 Task: Create a due date automation trigger when advanced on, the moment a card is due add dates starting today.
Action: Mouse moved to (929, 268)
Screenshot: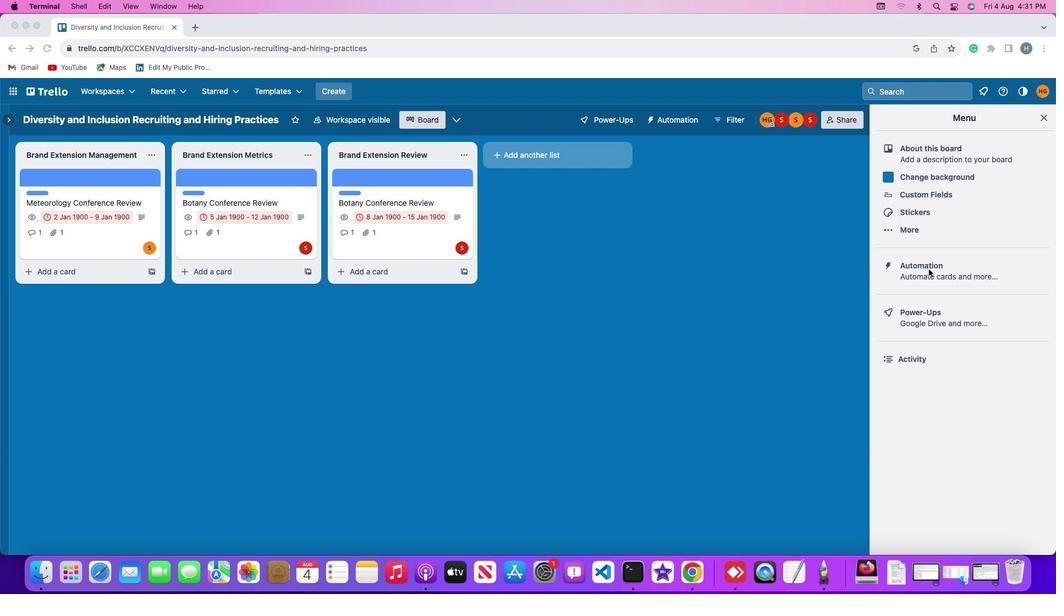 
Action: Mouse pressed left at (929, 268)
Screenshot: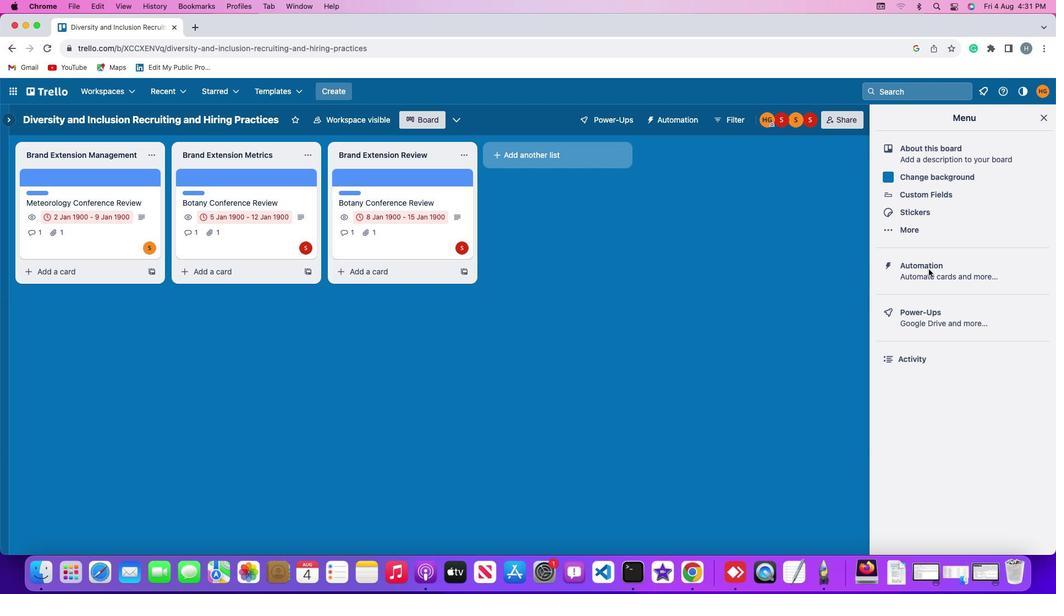 
Action: Mouse pressed left at (929, 268)
Screenshot: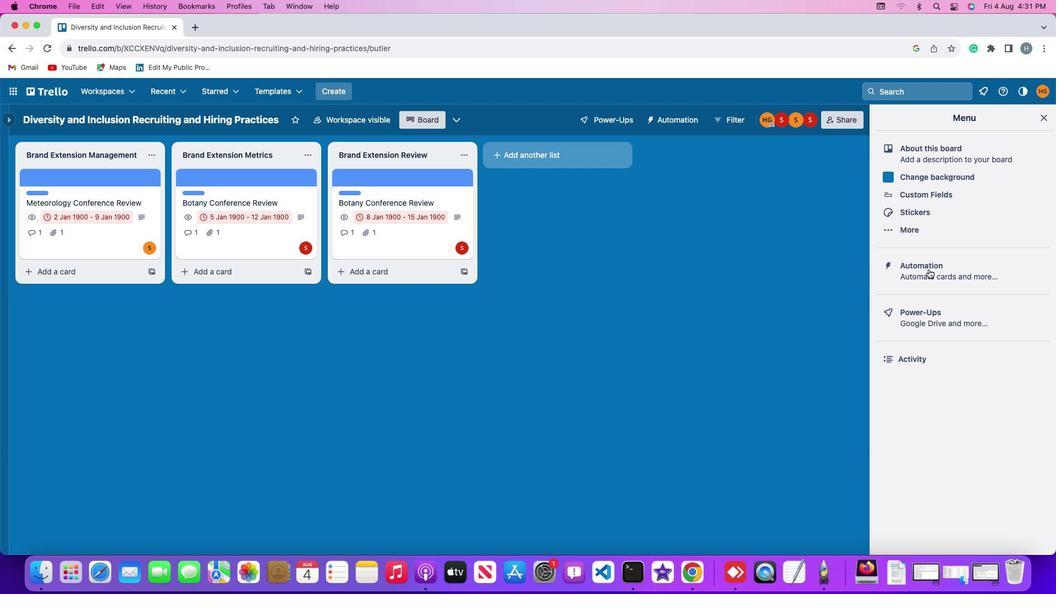 
Action: Mouse moved to (65, 258)
Screenshot: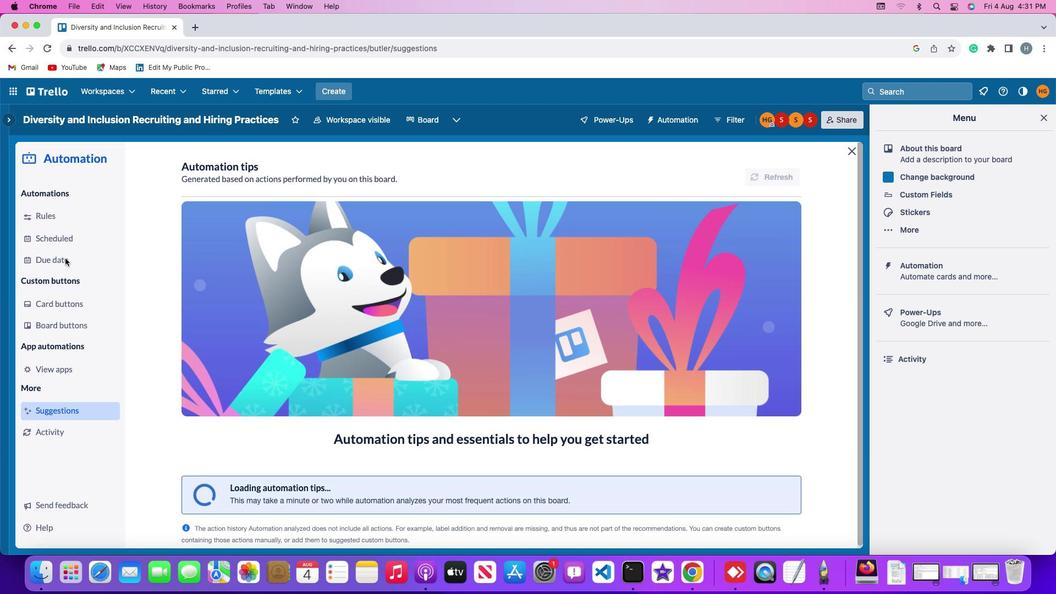 
Action: Mouse pressed left at (65, 258)
Screenshot: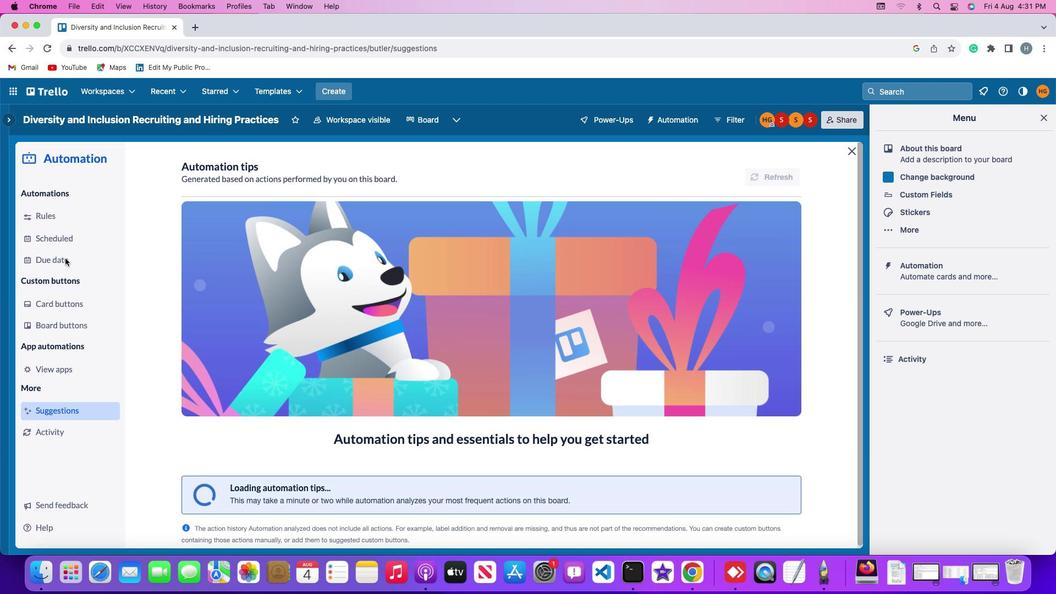 
Action: Mouse moved to (740, 166)
Screenshot: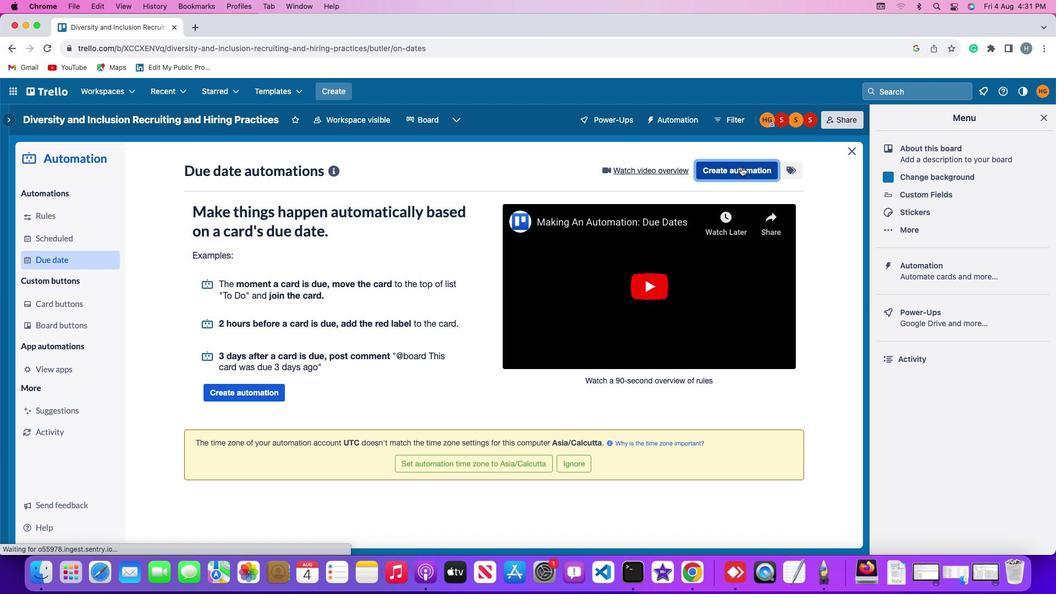 
Action: Mouse pressed left at (740, 166)
Screenshot: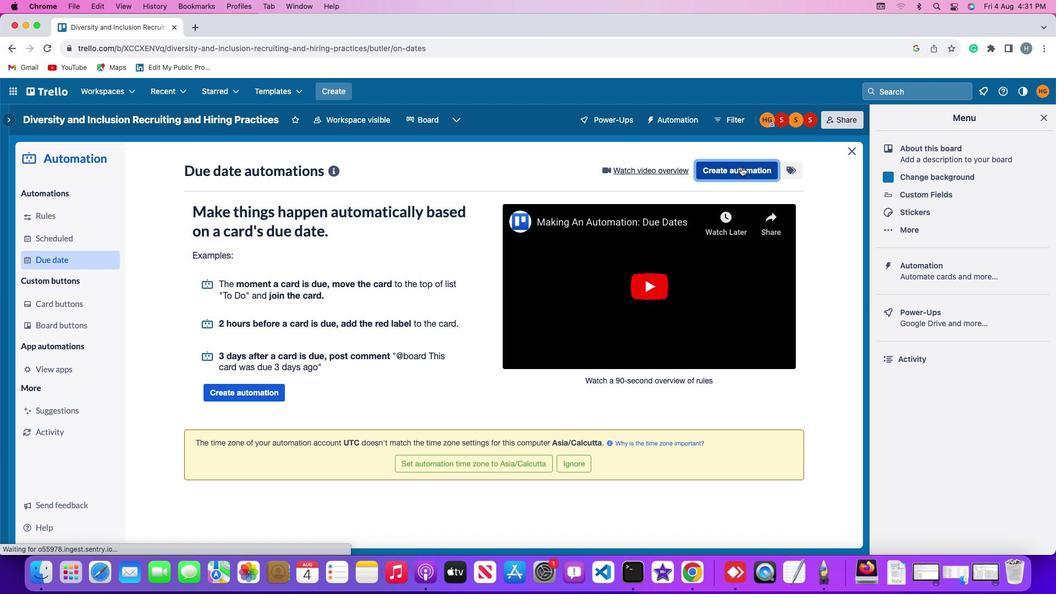 
Action: Mouse moved to (526, 278)
Screenshot: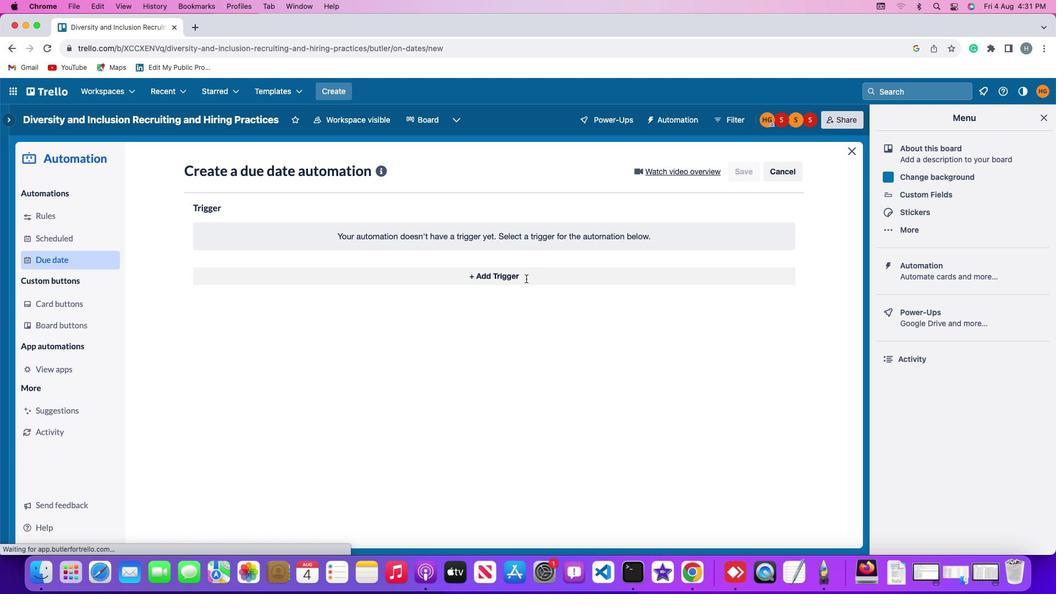 
Action: Mouse pressed left at (526, 278)
Screenshot: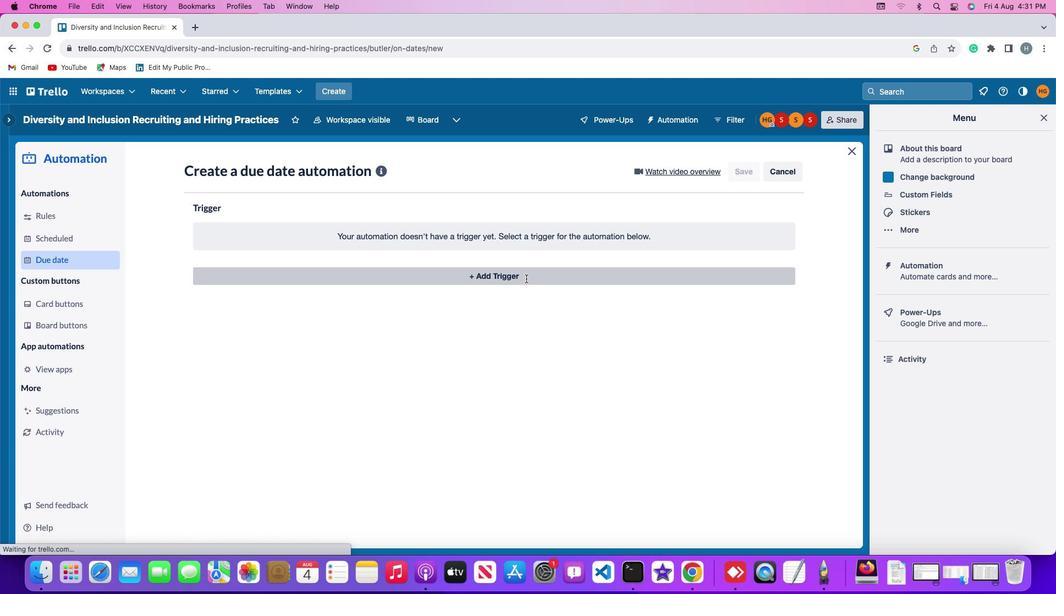 
Action: Mouse moved to (232, 403)
Screenshot: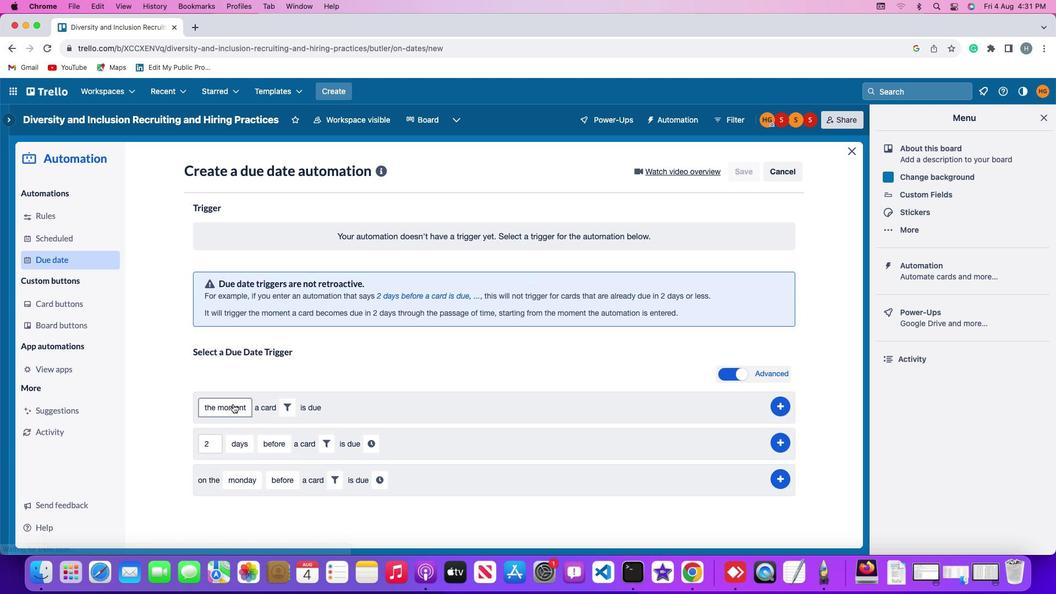 
Action: Mouse pressed left at (232, 403)
Screenshot: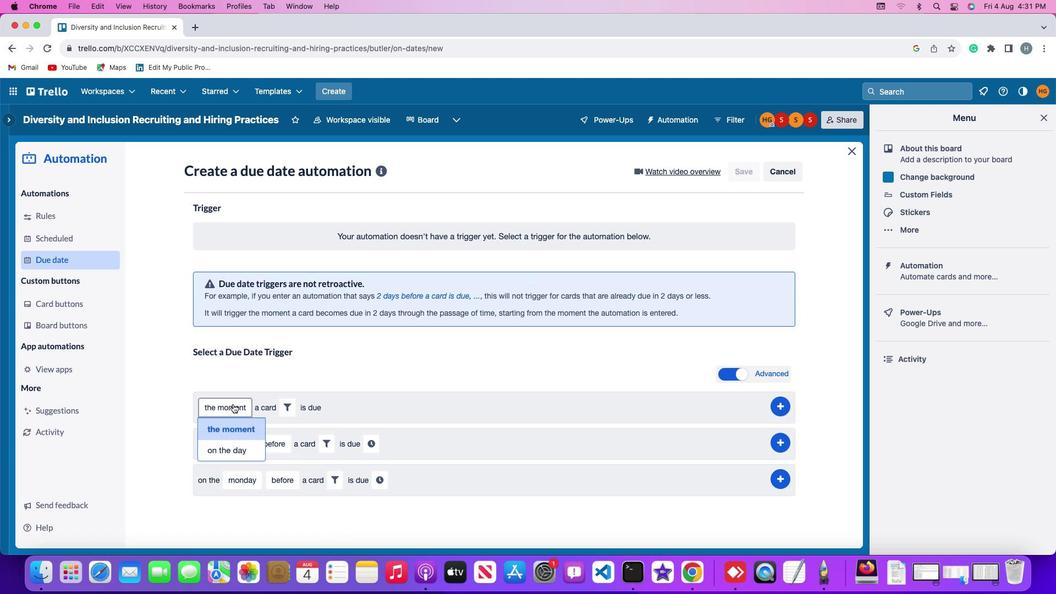 
Action: Mouse moved to (233, 426)
Screenshot: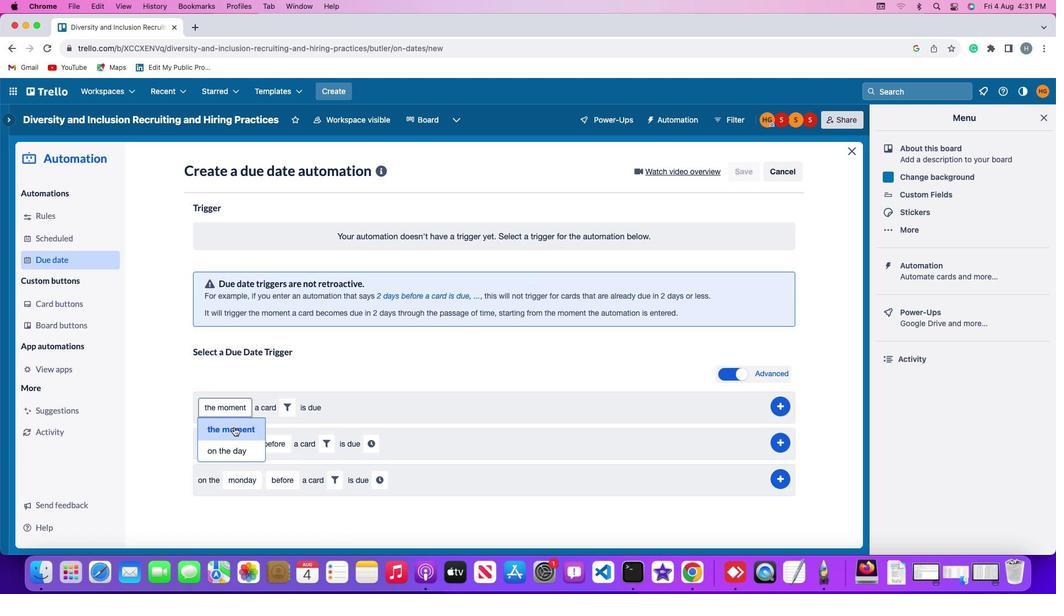 
Action: Mouse pressed left at (233, 426)
Screenshot: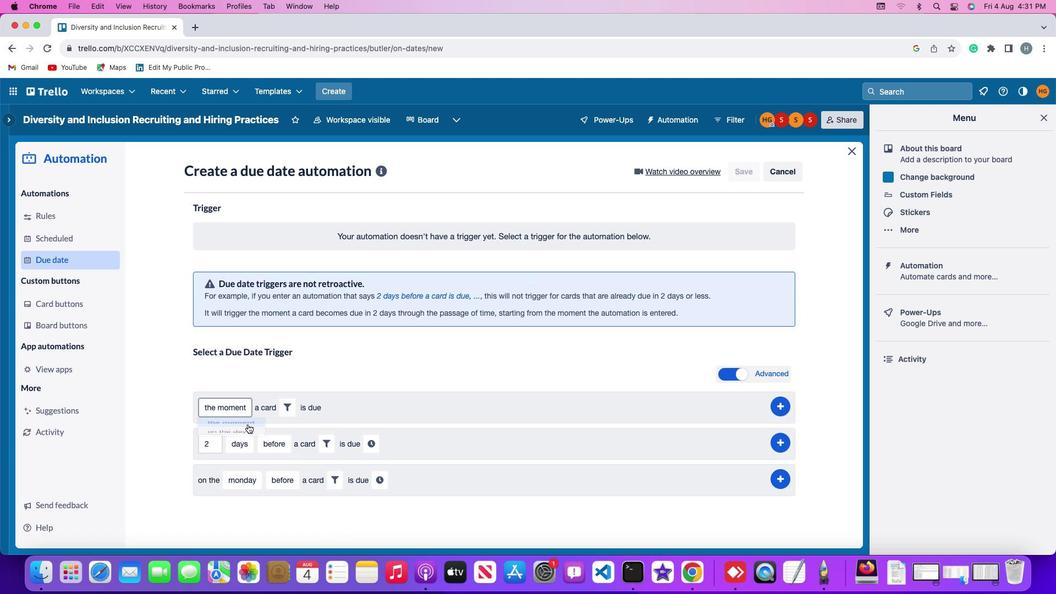 
Action: Mouse moved to (284, 407)
Screenshot: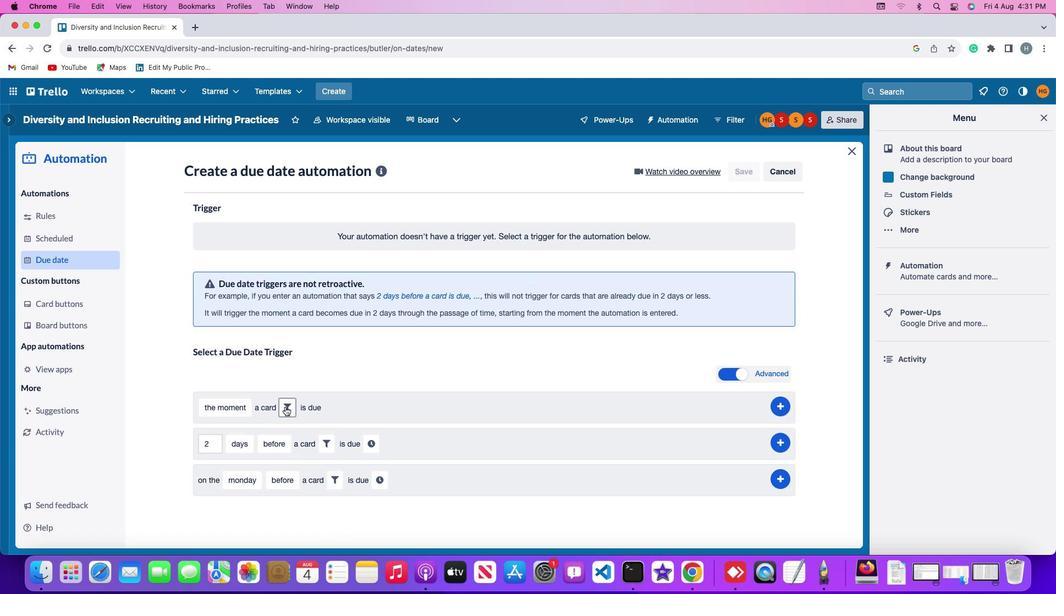 
Action: Mouse pressed left at (284, 407)
Screenshot: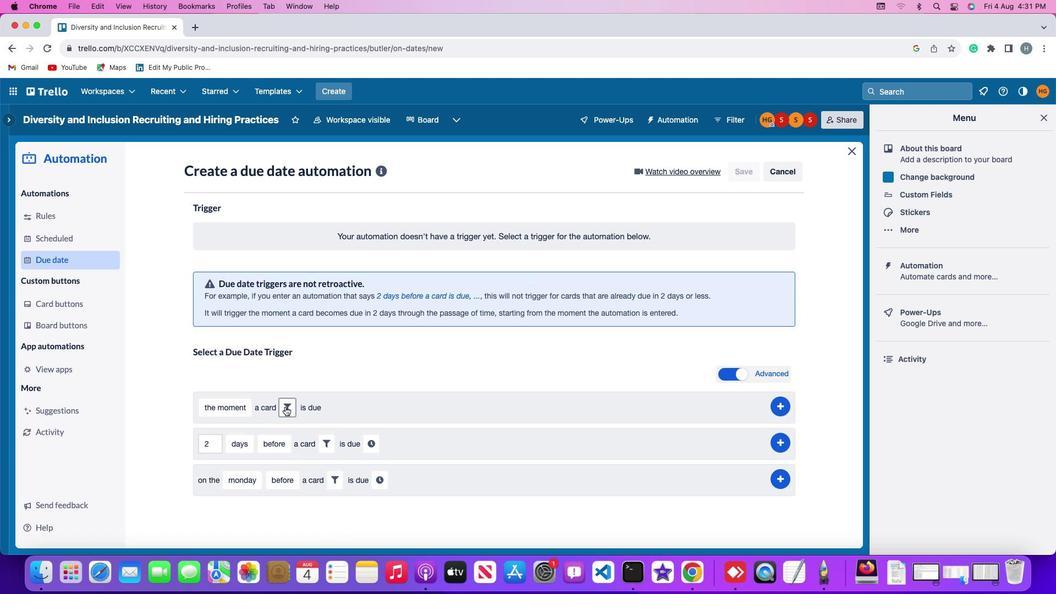 
Action: Mouse moved to (341, 440)
Screenshot: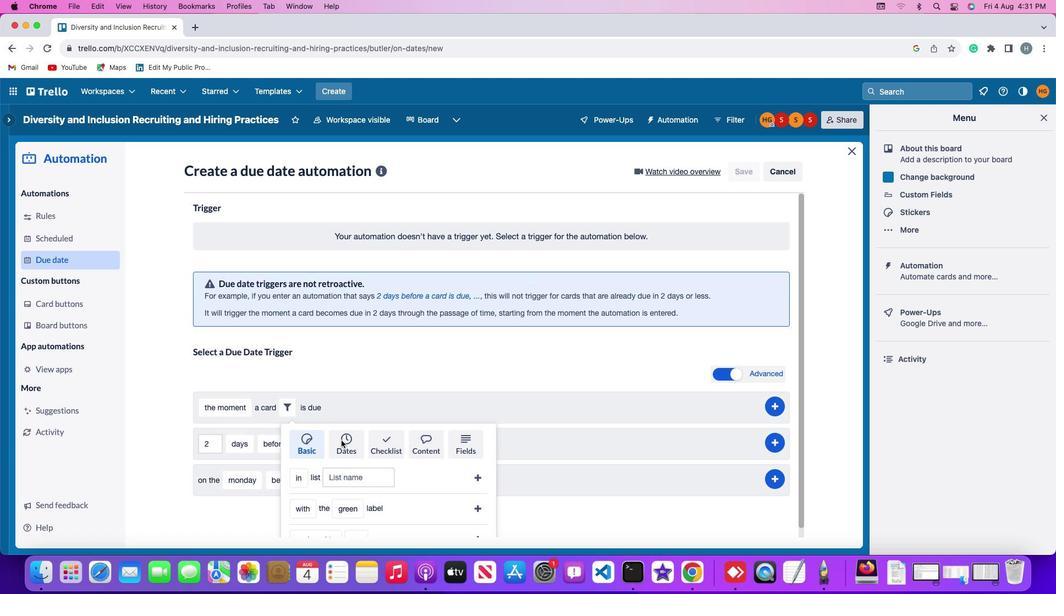 
Action: Mouse pressed left at (341, 440)
Screenshot: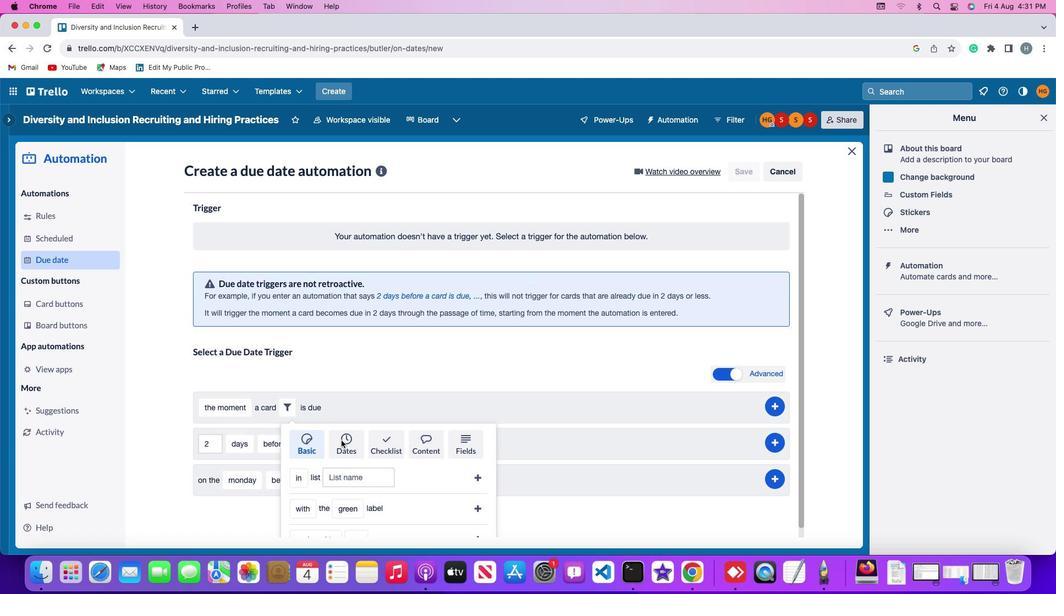 
Action: Mouse moved to (342, 440)
Screenshot: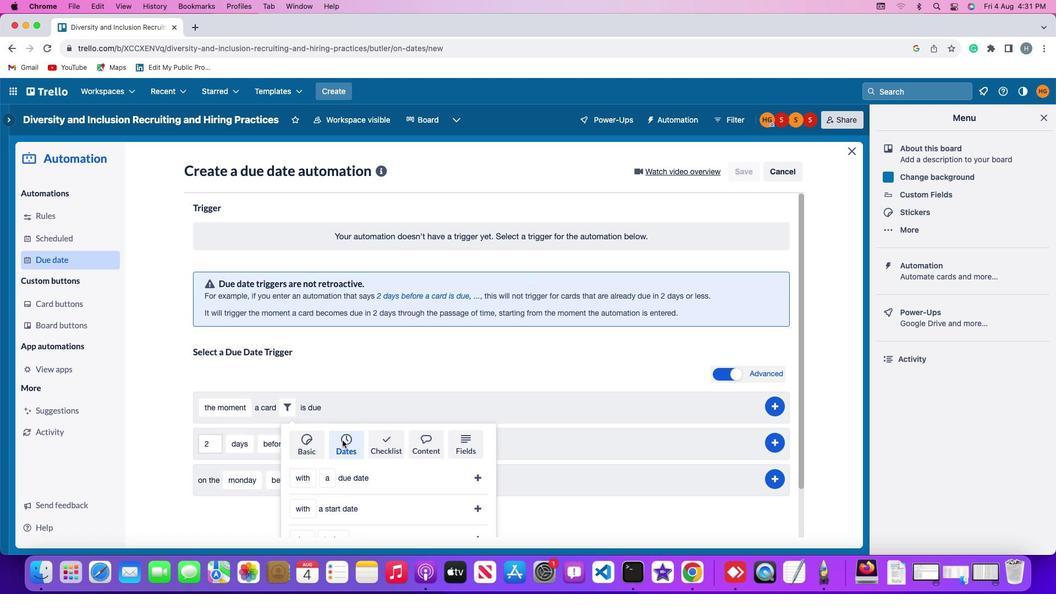 
Action: Mouse scrolled (342, 440) with delta (0, 0)
Screenshot: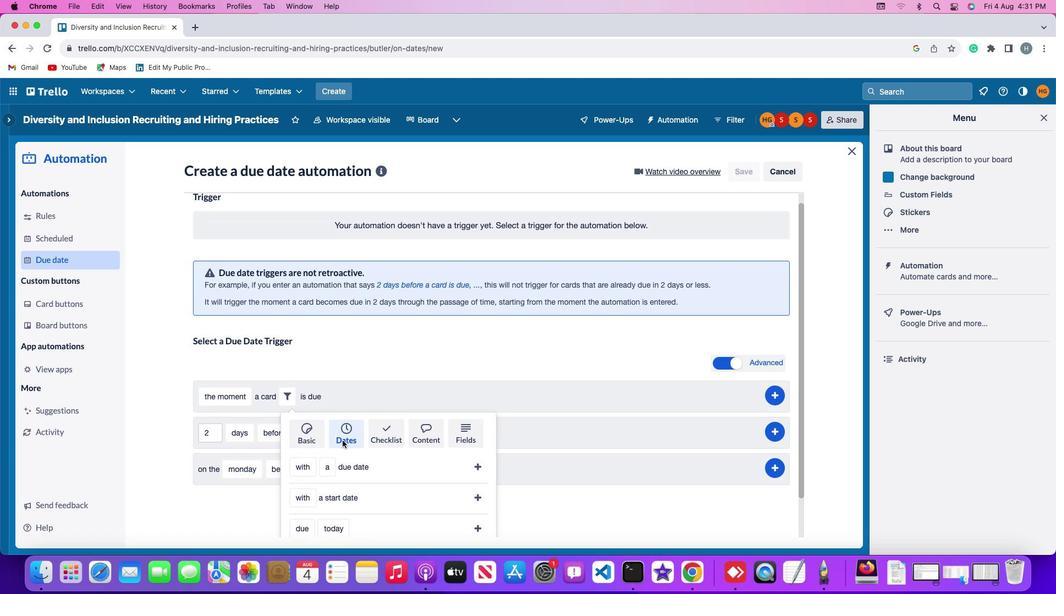 
Action: Mouse scrolled (342, 440) with delta (0, 0)
Screenshot: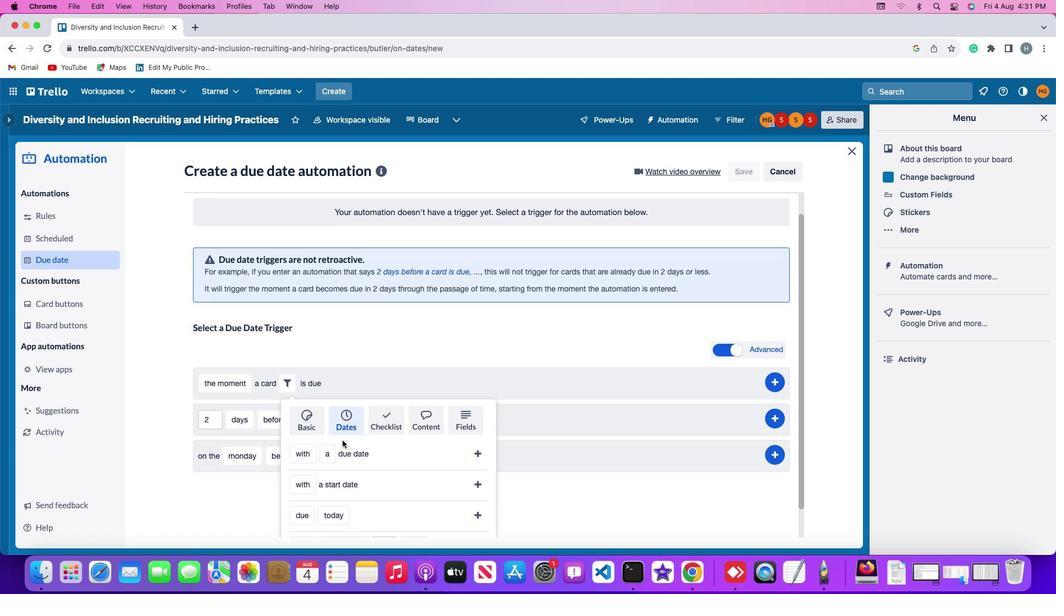 
Action: Mouse scrolled (342, 440) with delta (0, -1)
Screenshot: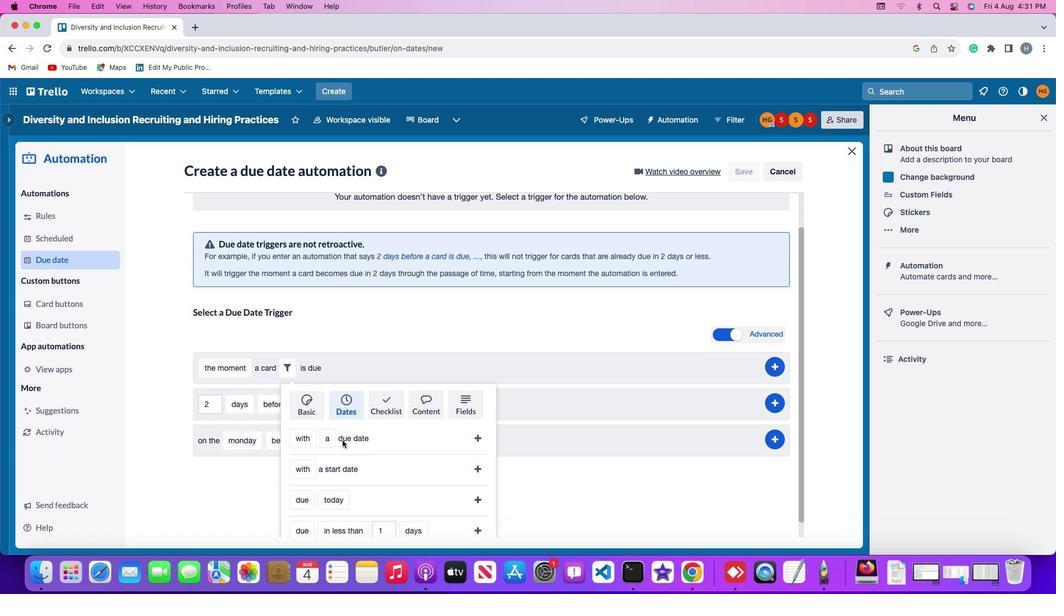 
Action: Mouse scrolled (342, 440) with delta (0, -2)
Screenshot: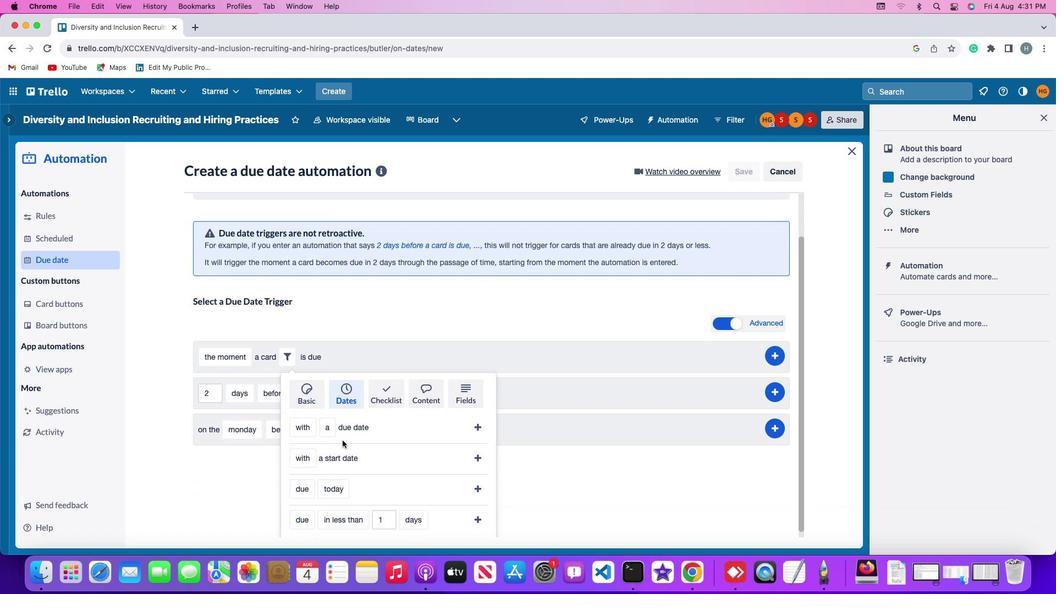 
Action: Mouse scrolled (342, 440) with delta (0, -2)
Screenshot: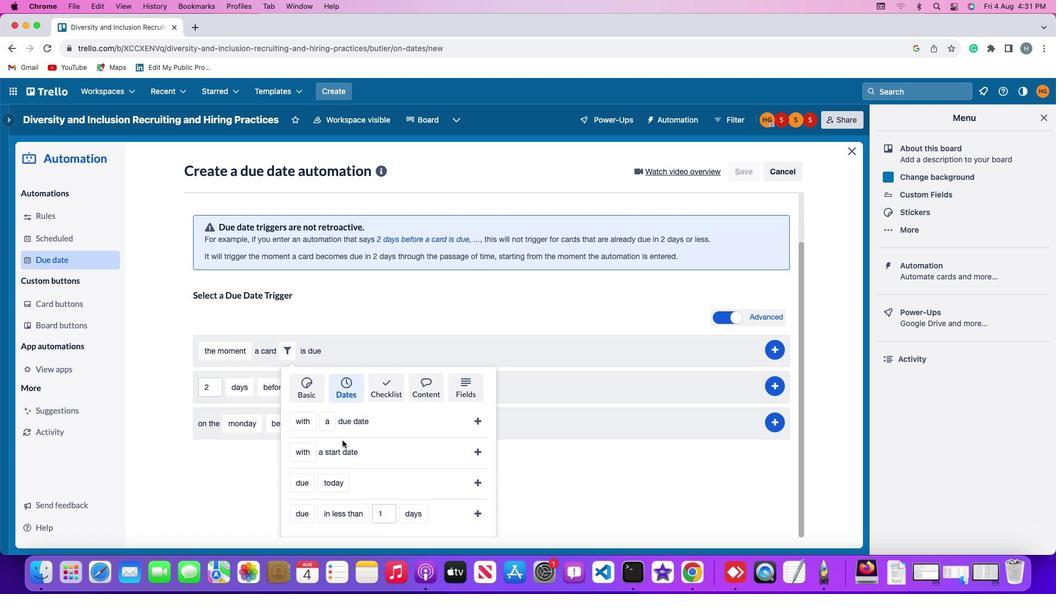 
Action: Mouse scrolled (342, 440) with delta (0, -3)
Screenshot: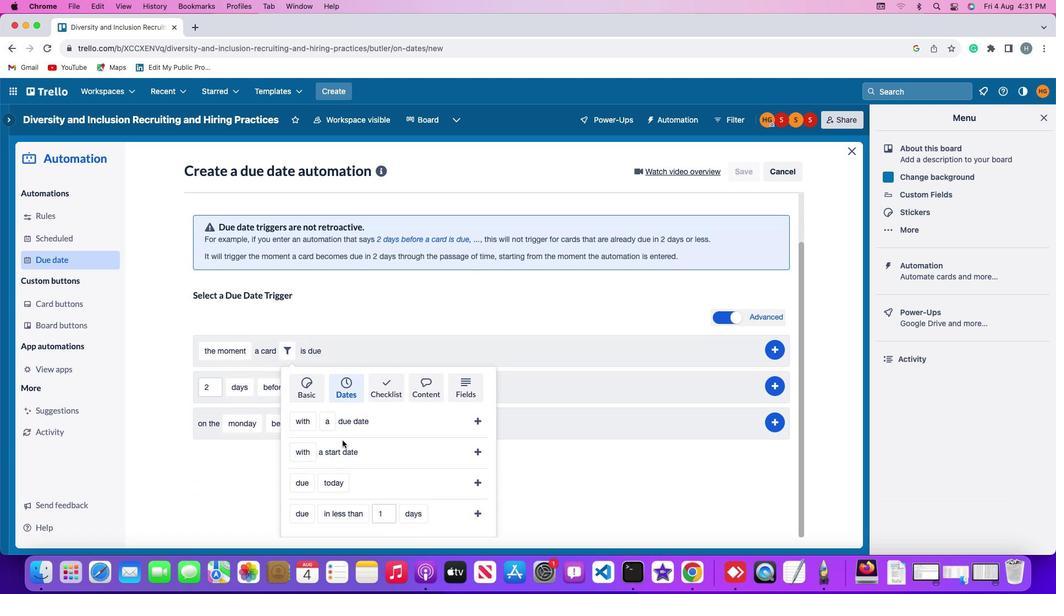 
Action: Mouse moved to (314, 438)
Screenshot: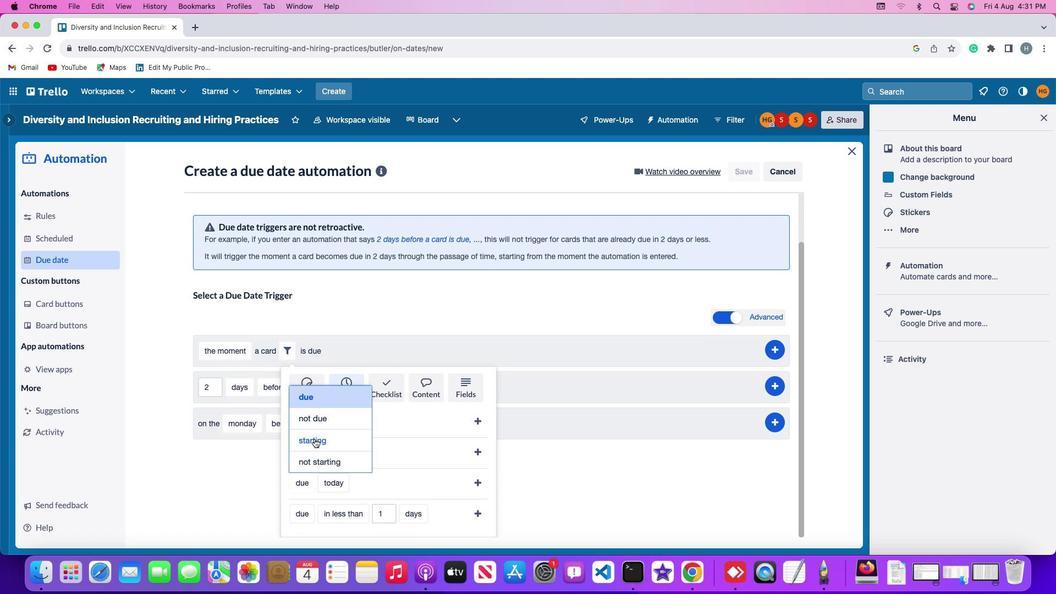 
Action: Mouse pressed left at (314, 438)
Screenshot: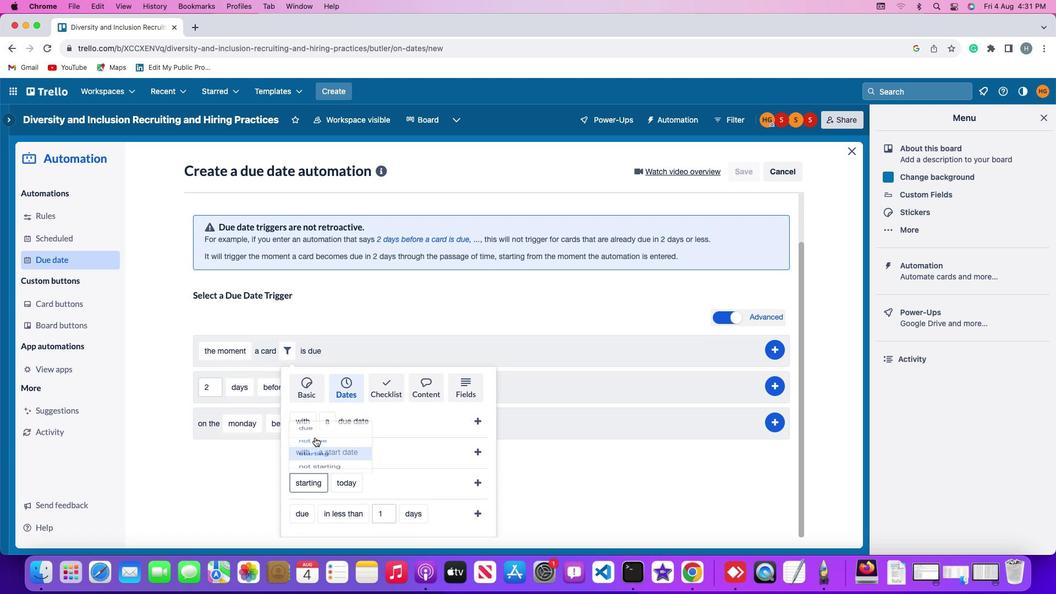 
Action: Mouse moved to (364, 352)
Screenshot: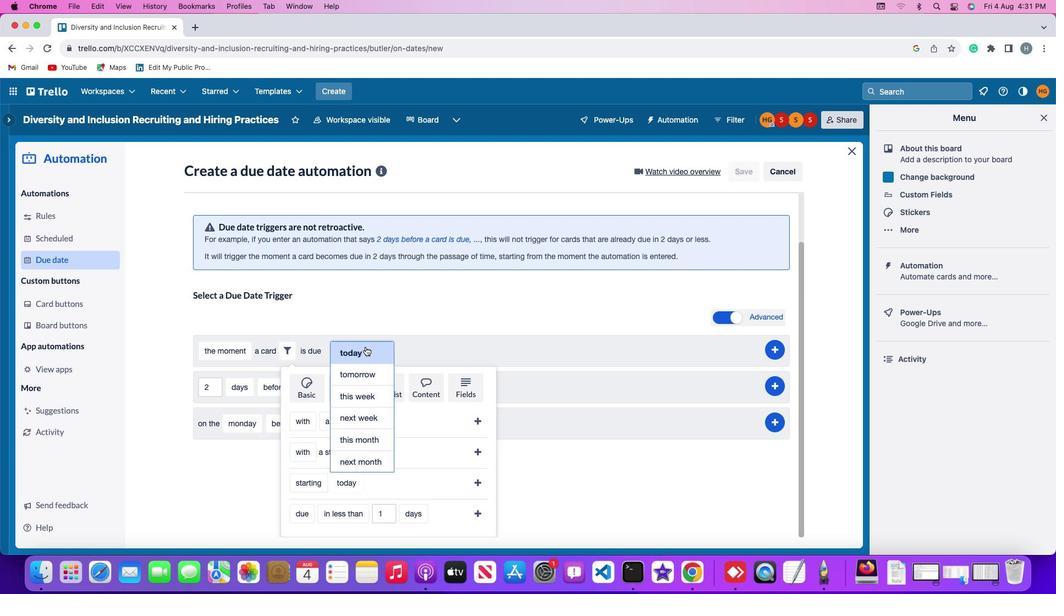 
Action: Mouse pressed left at (364, 352)
Screenshot: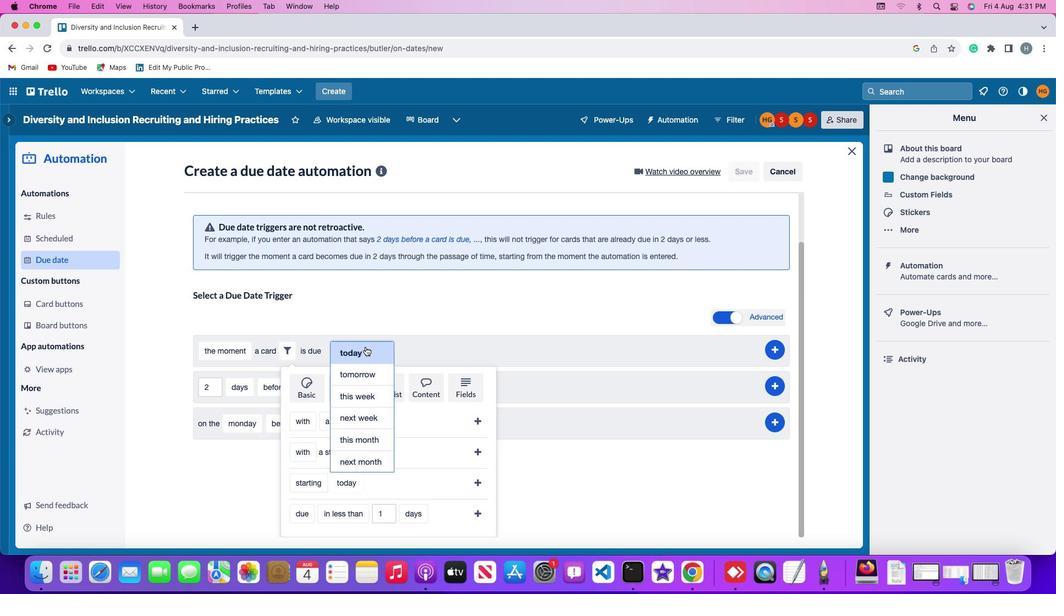 
Action: Mouse moved to (479, 482)
Screenshot: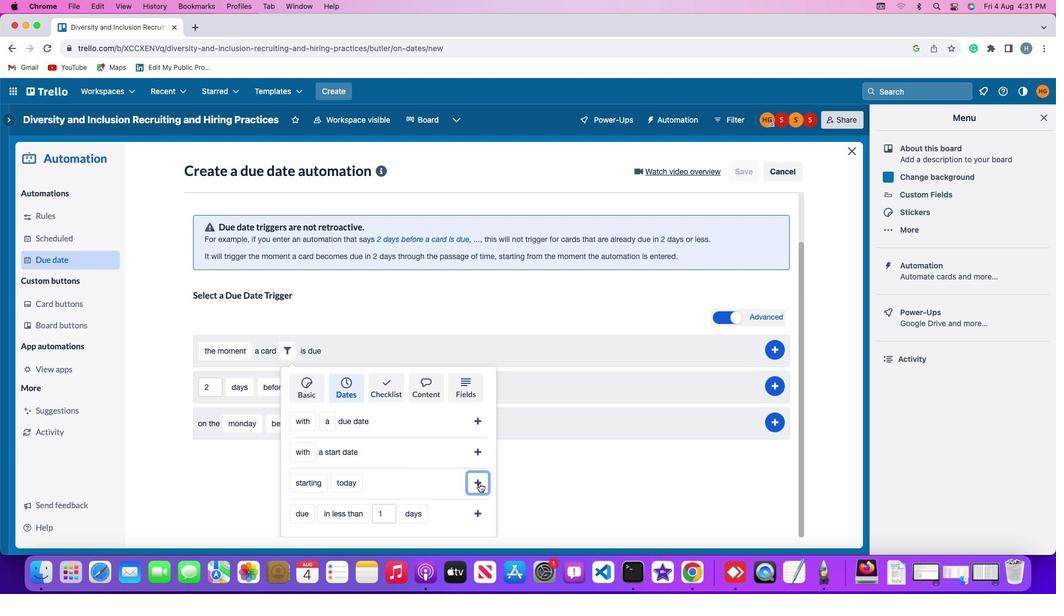 
Action: Mouse pressed left at (479, 482)
Screenshot: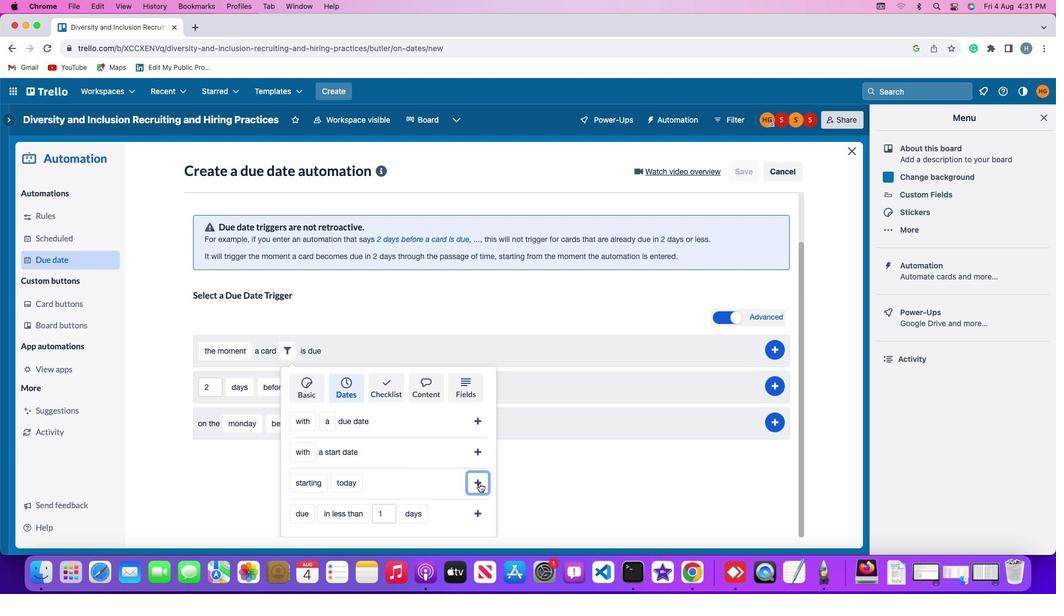 
Action: Mouse moved to (779, 404)
Screenshot: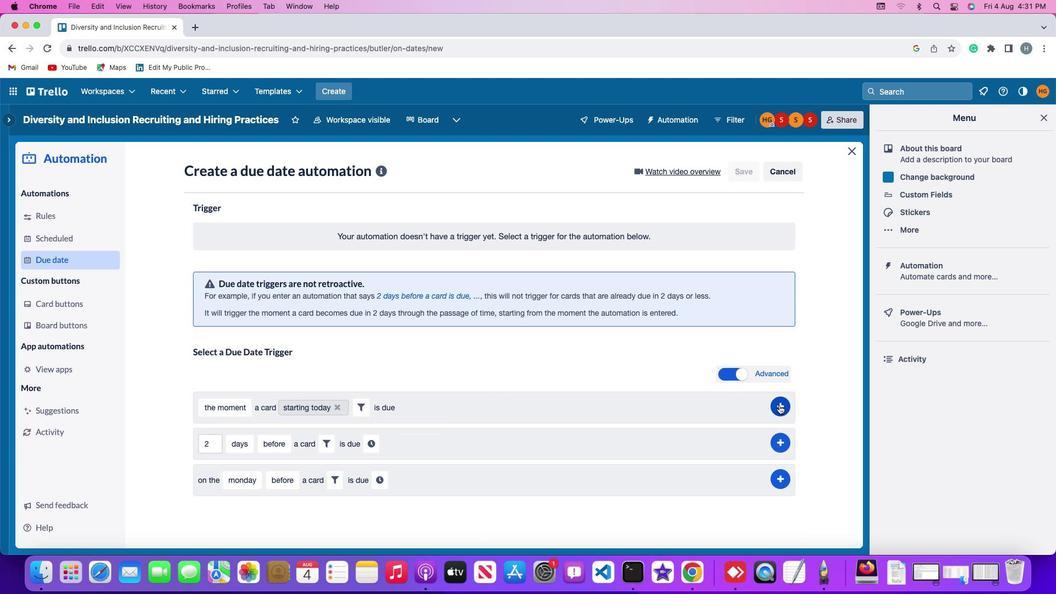 
Action: Mouse pressed left at (779, 404)
Screenshot: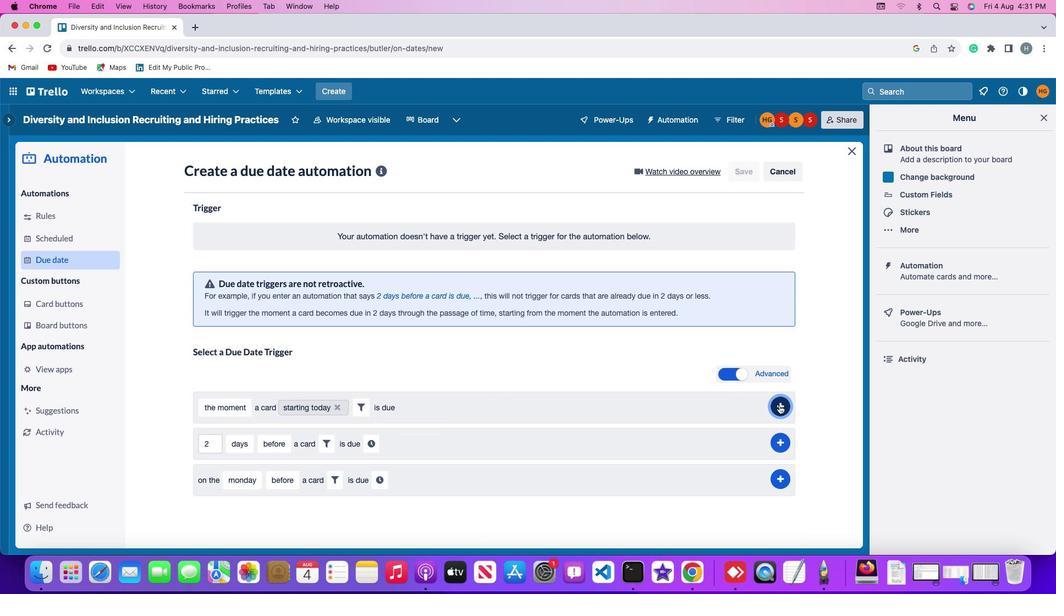 
Action: Mouse moved to (809, 264)
Screenshot: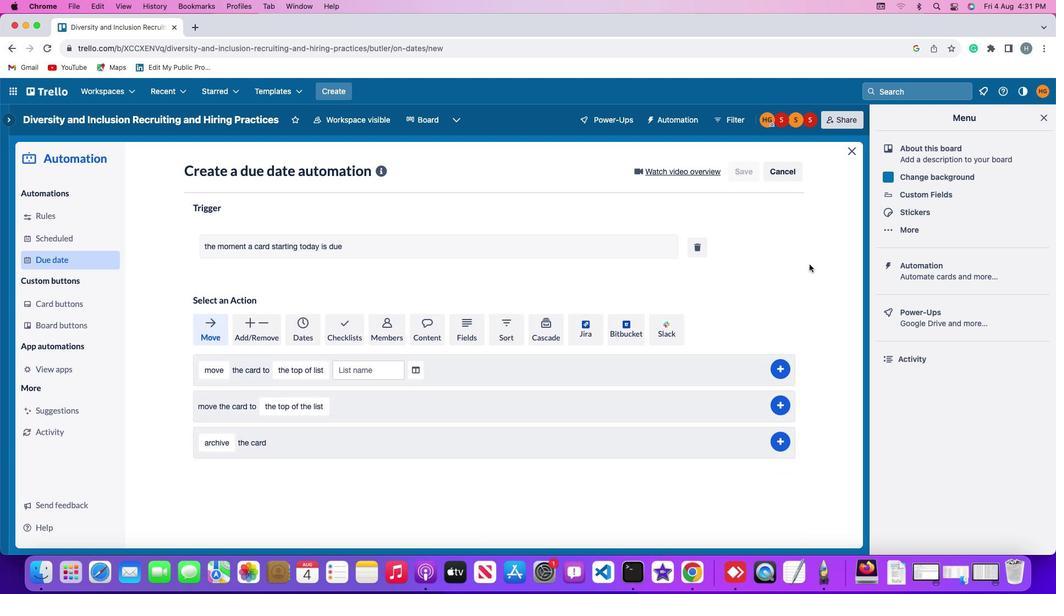 
